 Task: Display the Git commit message for a specific commit.
Action: Mouse moved to (476, 424)
Screenshot: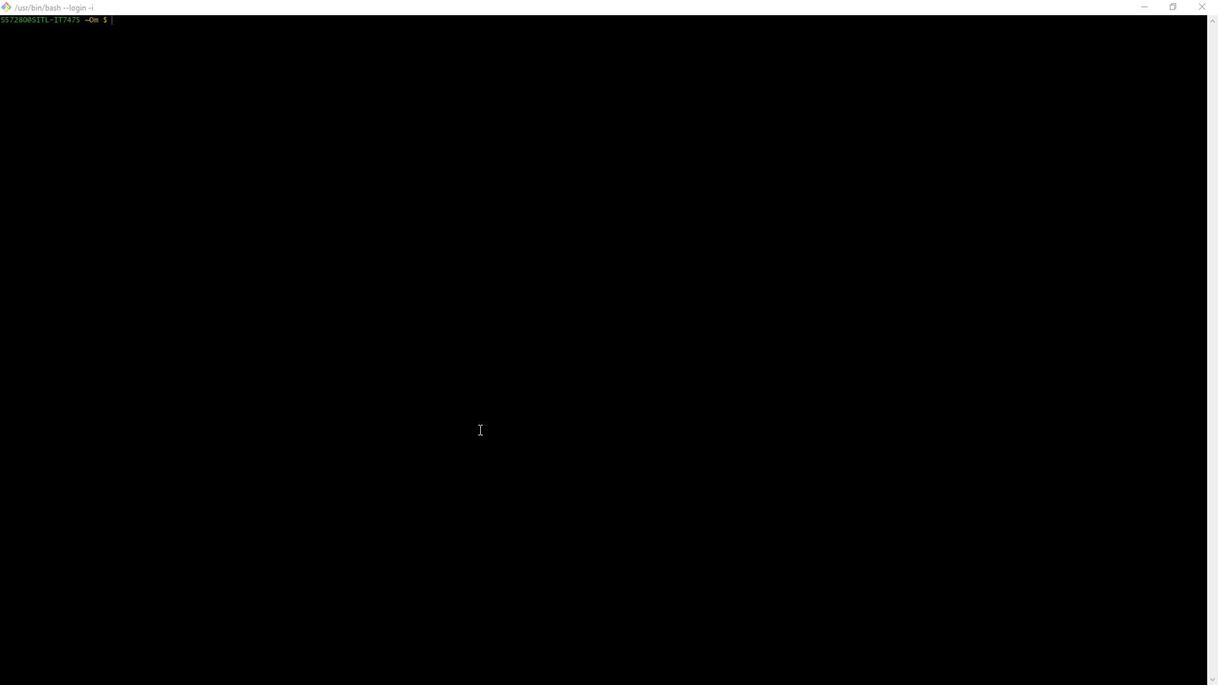 
Action: Mouse pressed left at (476, 424)
Screenshot: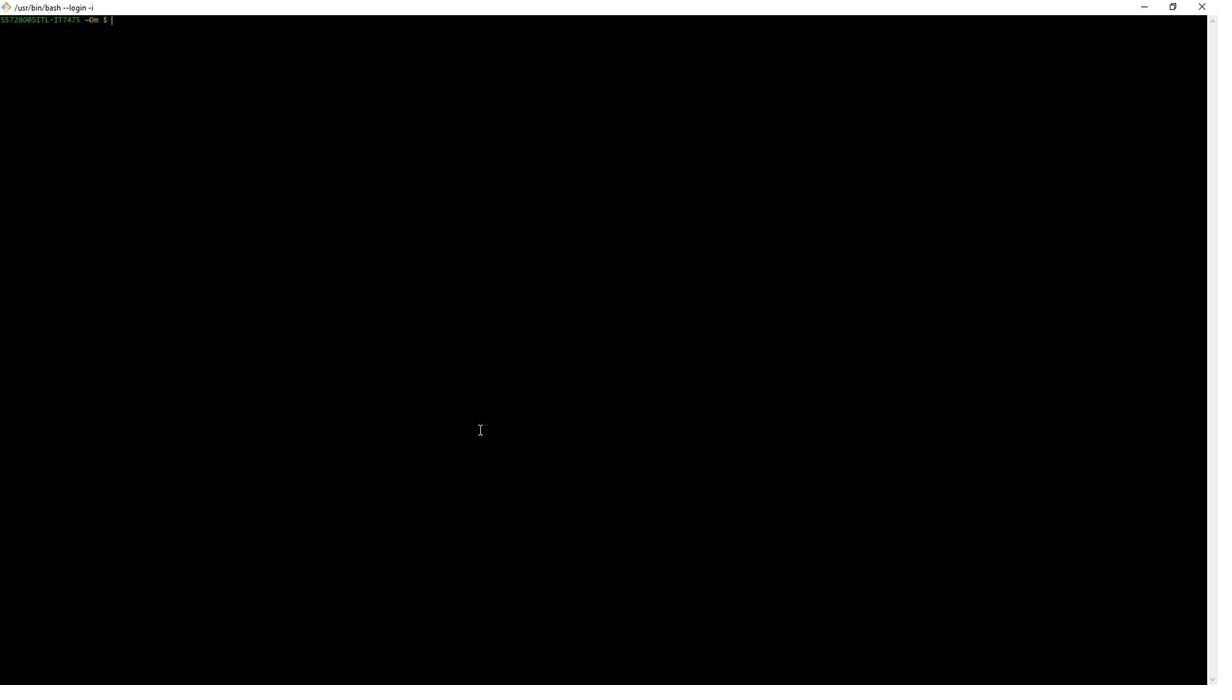 
Action: Mouse moved to (476, 424)
Screenshot: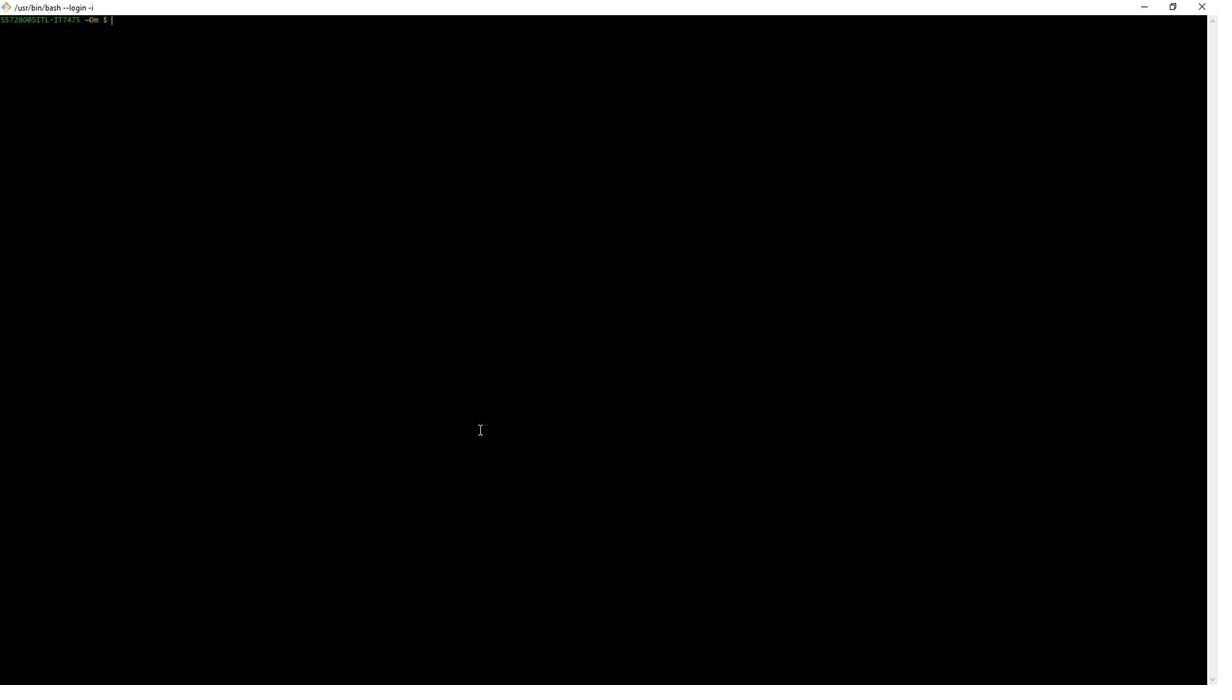 
Action: Mouse pressed left at (476, 424)
Screenshot: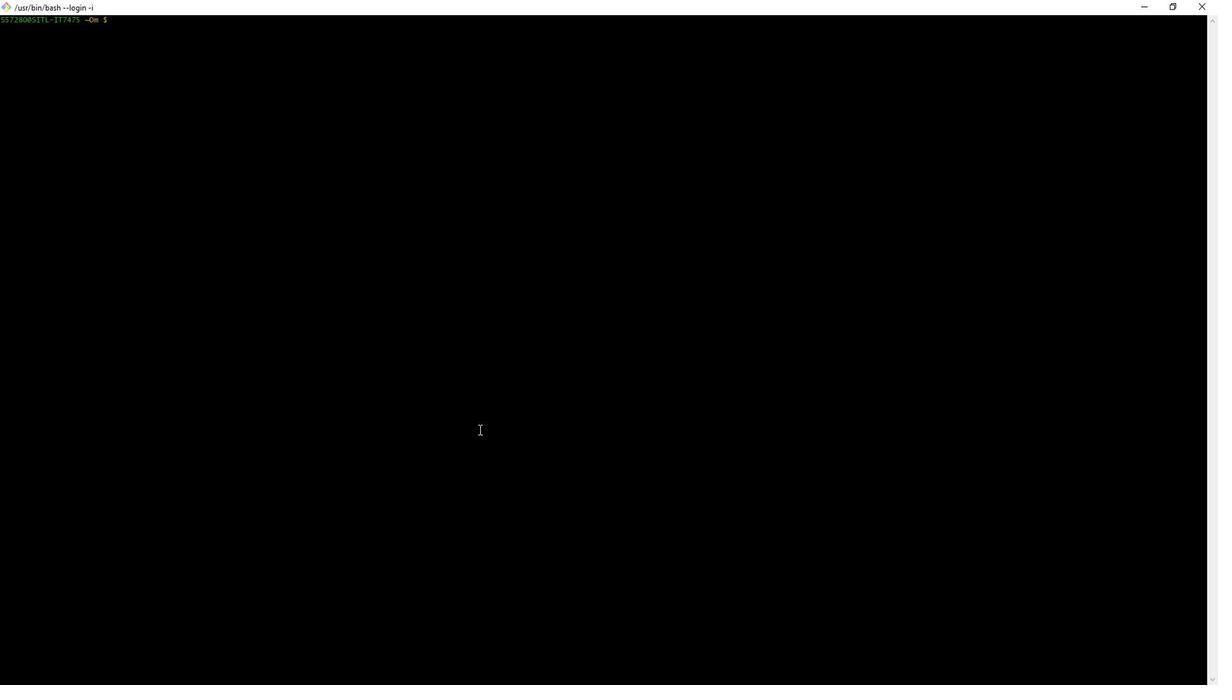 
Action: Key pressed cd<Key.space>public-apis<Key.enter>git<Key.space>show<Key.enter>git<Key.space>log<Key.space>-n<Key.space>1<Key.space>49d267a<Key.enter>
Screenshot: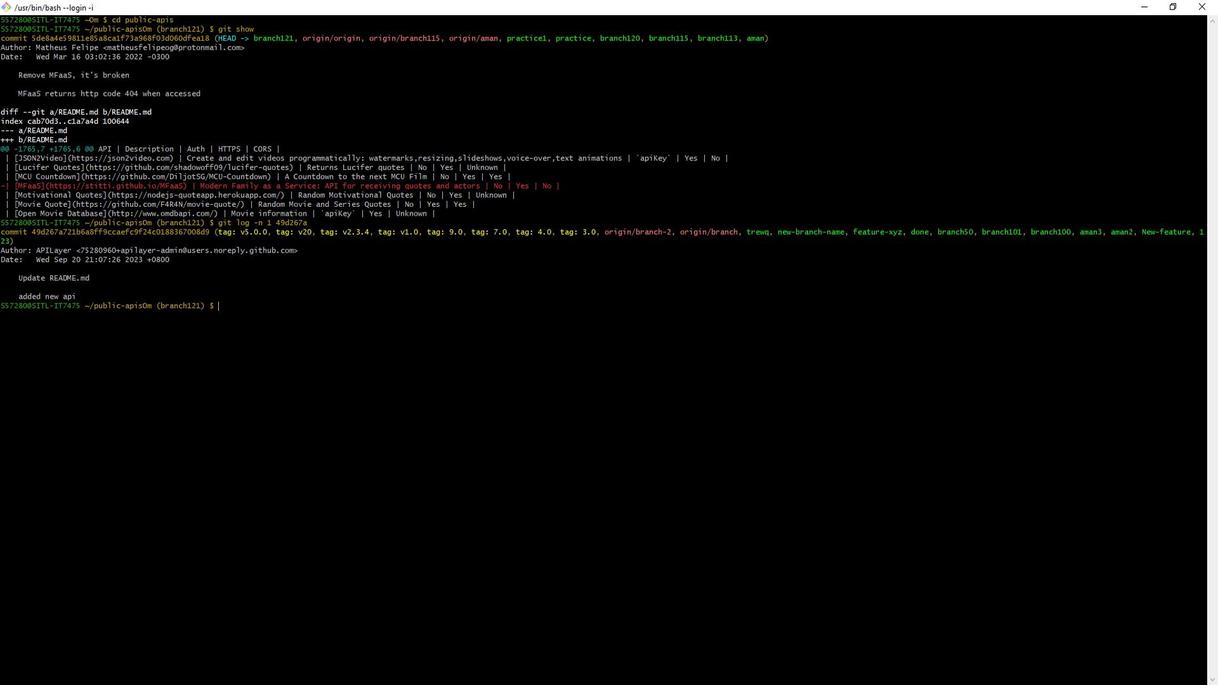 
Action: Mouse moved to (476, 424)
Screenshot: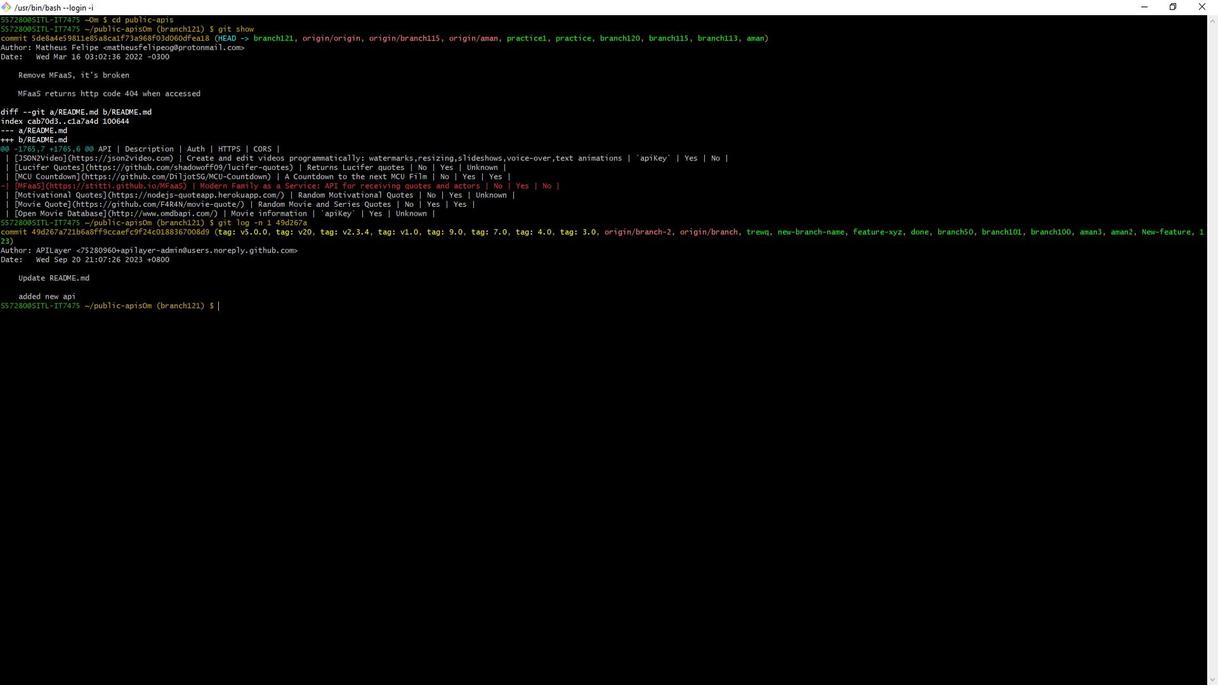 
Action: Mouse scrolled (476, 424) with delta (0, 0)
Screenshot: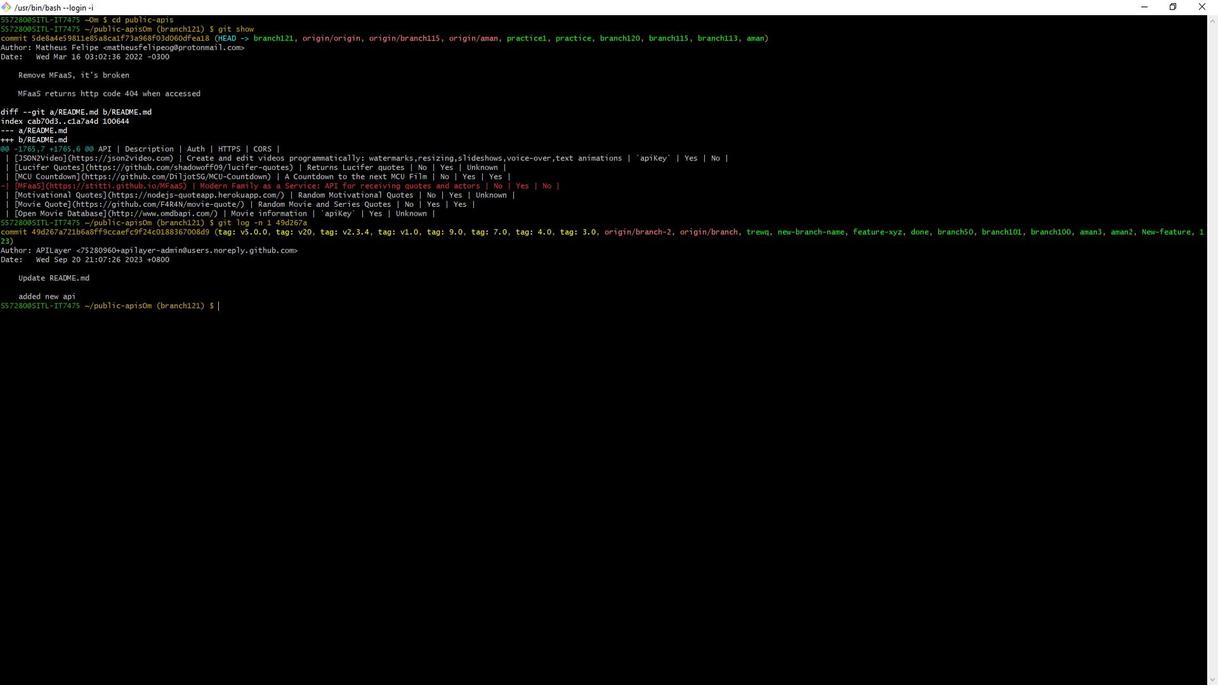 
Action: Mouse moved to (476, 424)
Screenshot: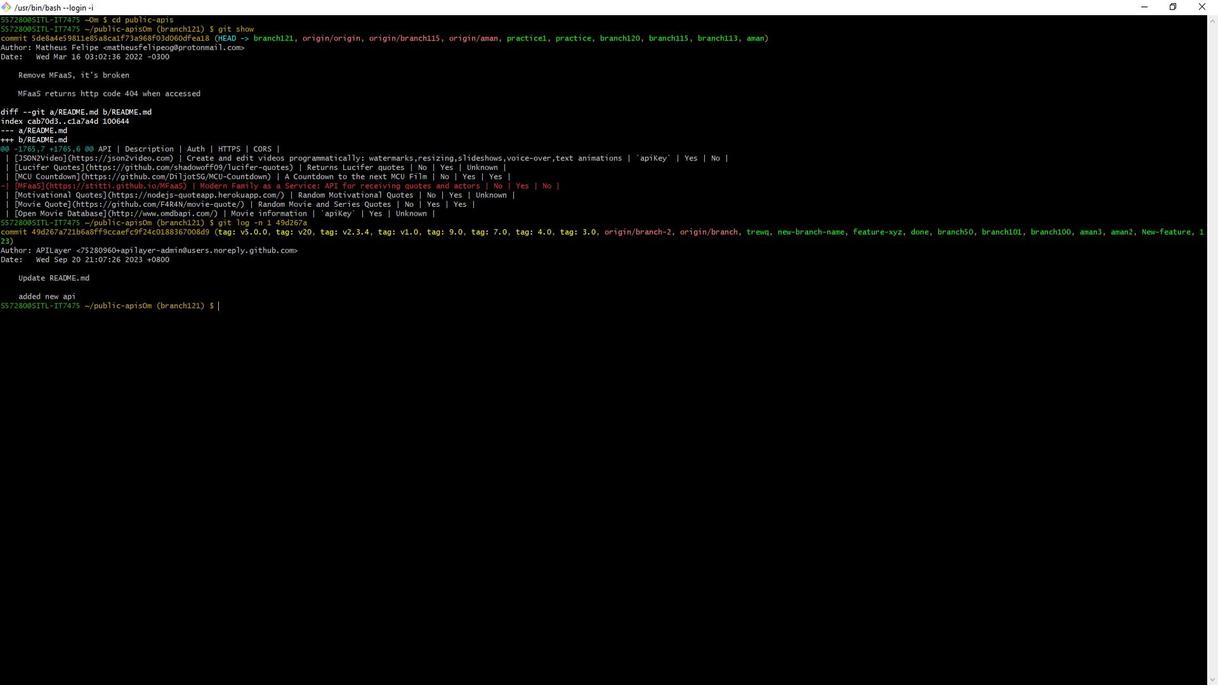 
Action: Mouse scrolled (476, 424) with delta (0, 0)
Screenshot: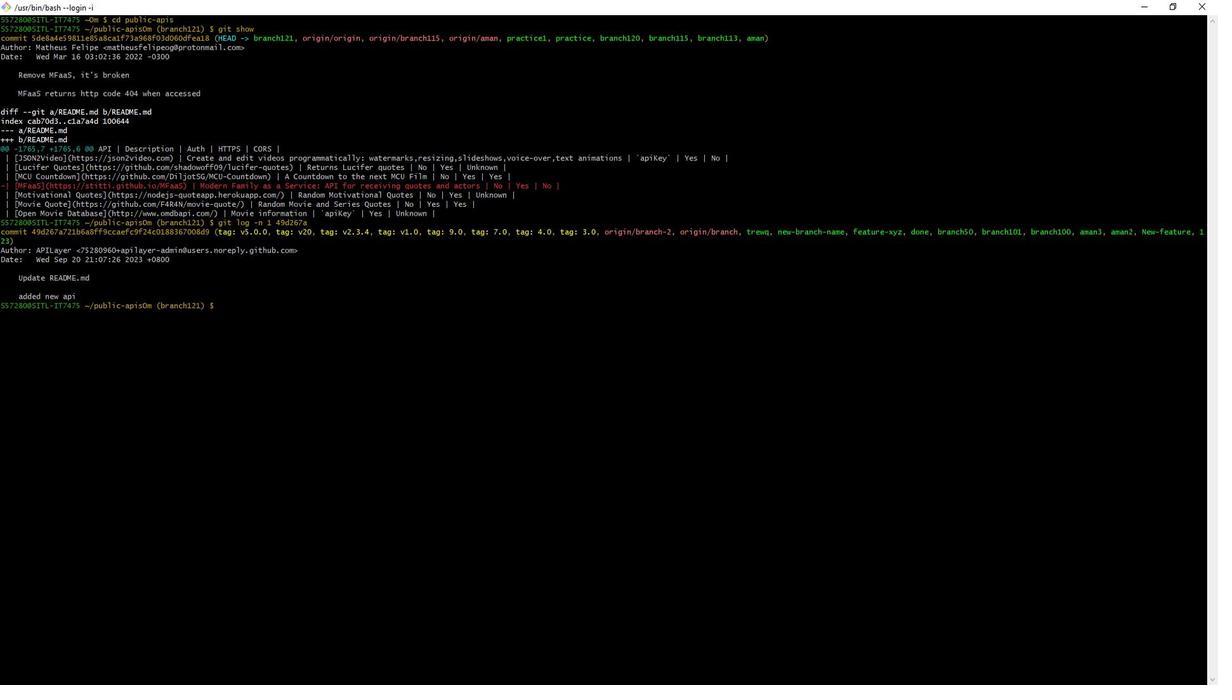 
Action: Mouse moved to (476, 424)
Screenshot: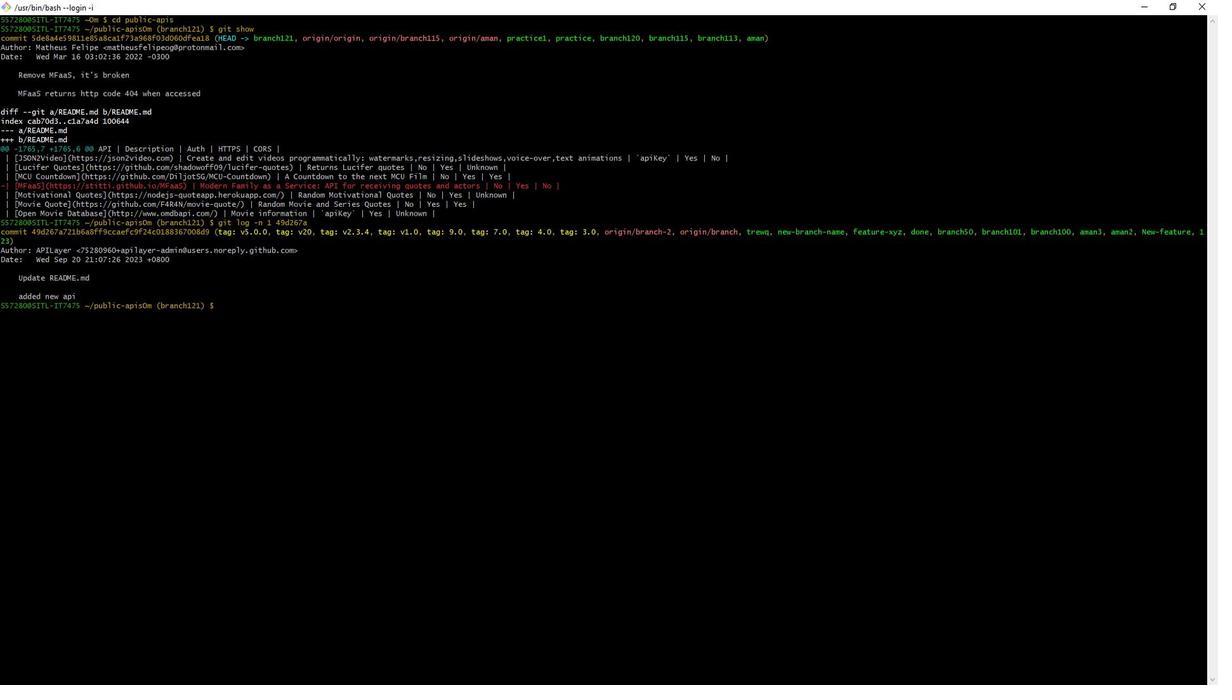 
Action: Mouse scrolled (476, 424) with delta (0, 0)
Screenshot: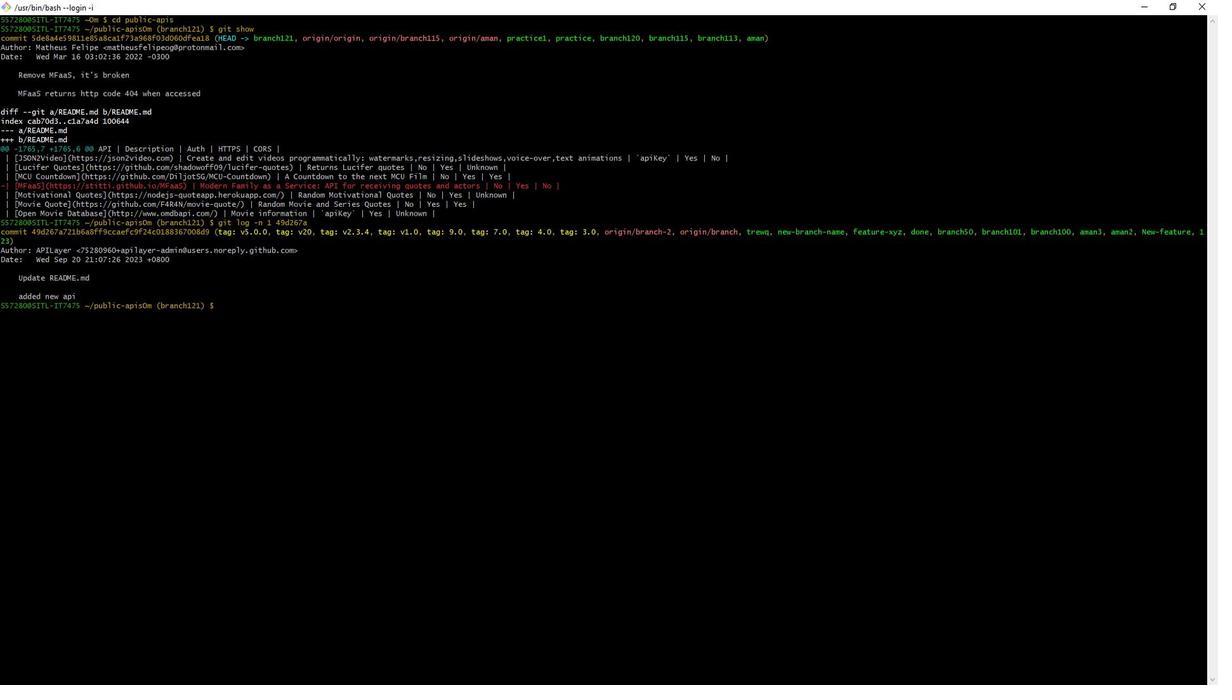 
Action: Mouse moved to (476, 424)
Screenshot: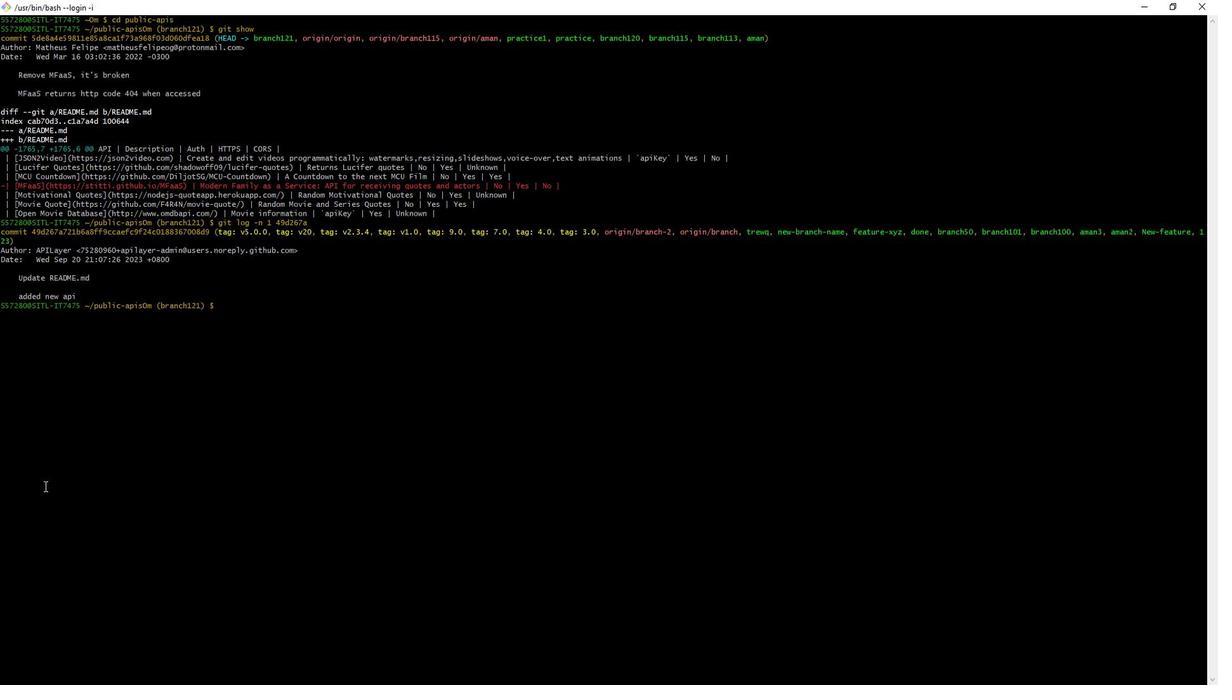 
Action: Mouse scrolled (476, 424) with delta (0, 0)
Screenshot: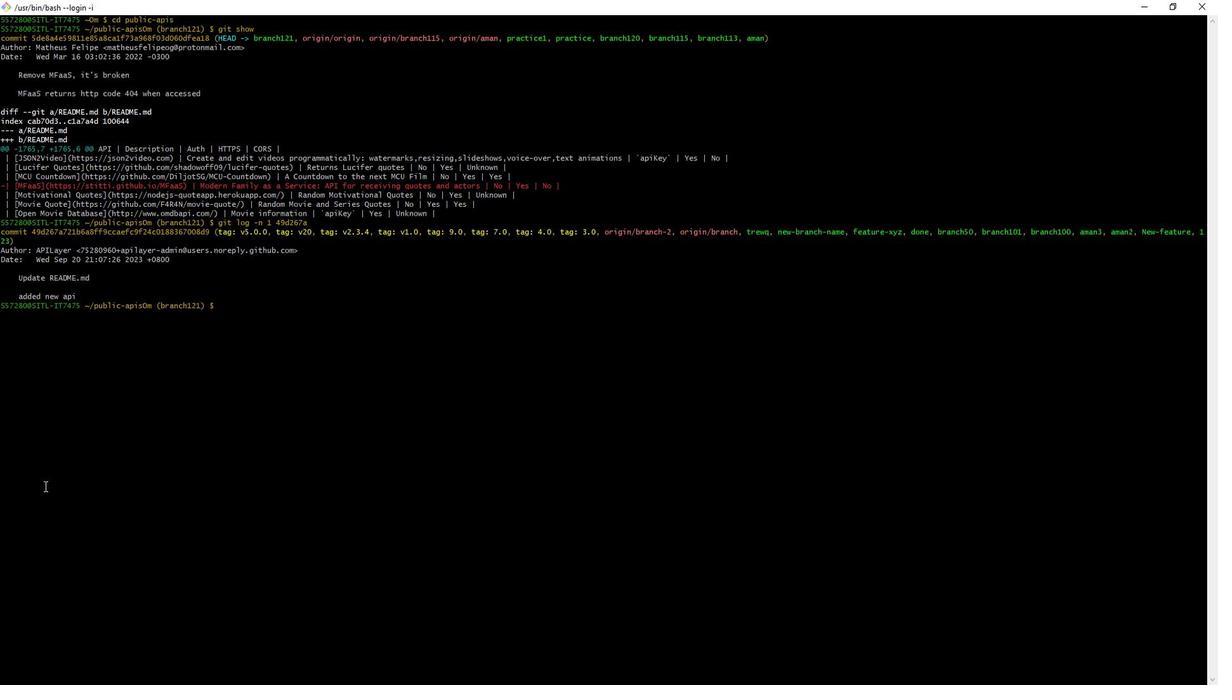 
Action: Mouse scrolled (476, 424) with delta (0, 0)
Screenshot: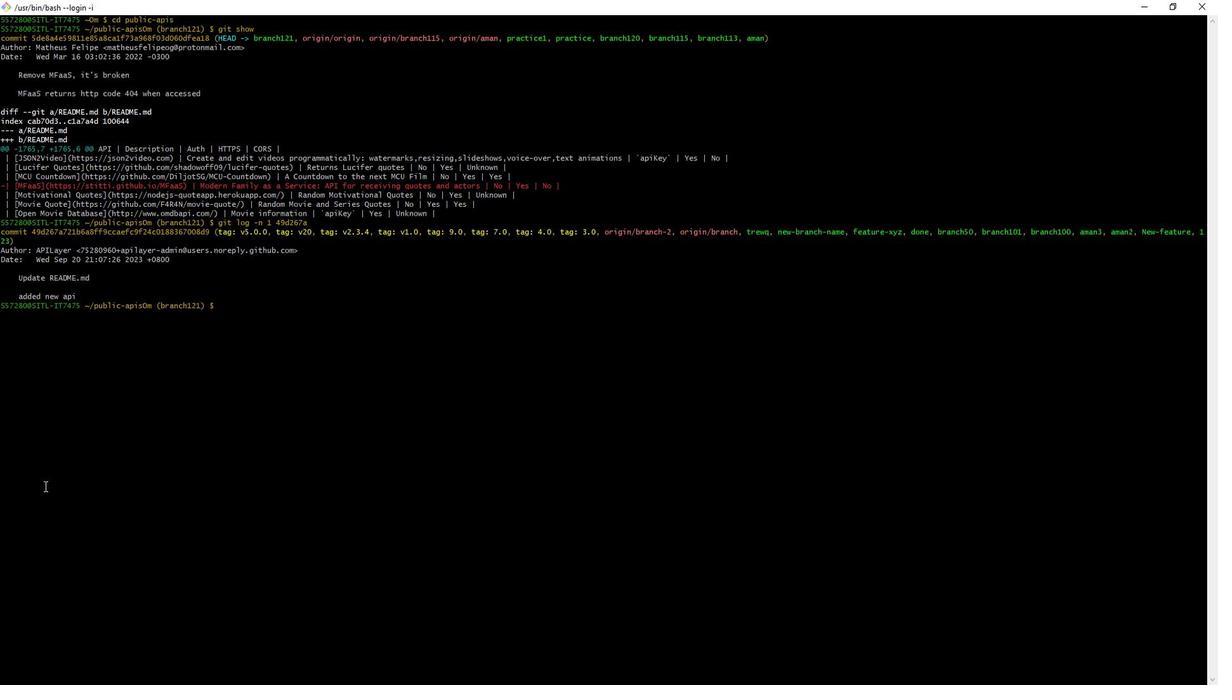 
Action: Mouse moved to (476, 424)
Screenshot: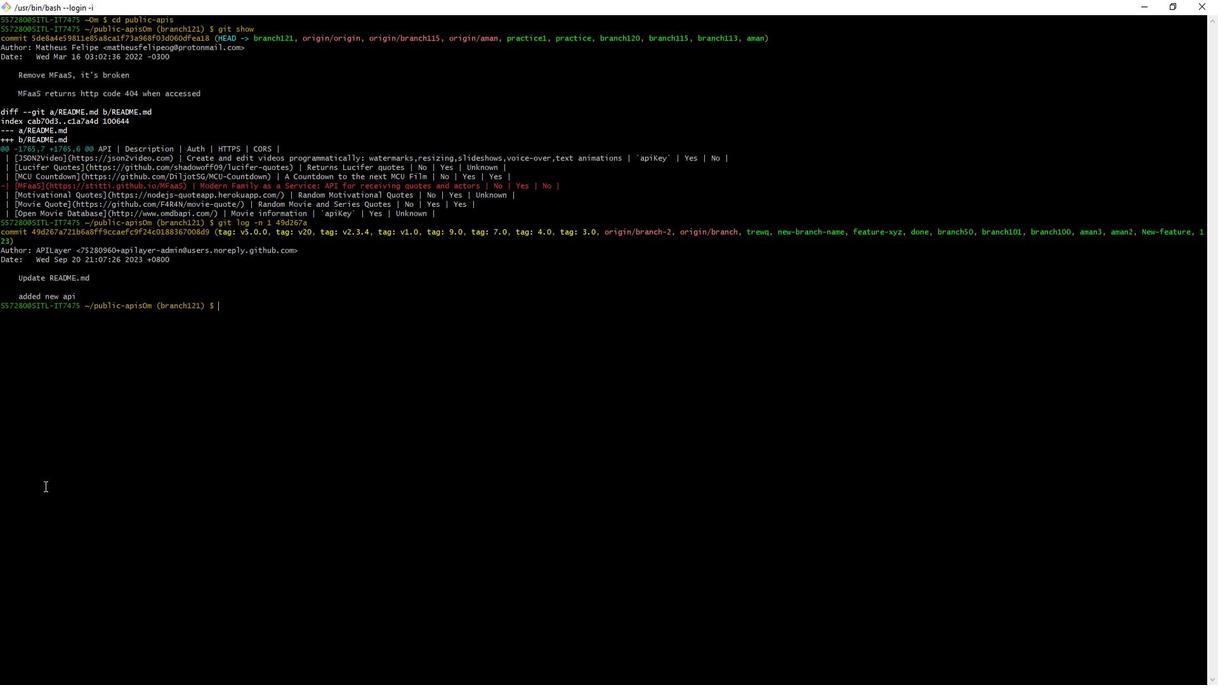 
Action: Key pressed git<Key.space>log<Key.space>-n<Key.space>1<Key.space>--format=<Key.shift_r>"<Key.shift_r><Key.shift_r><Key.shift_r><Key.shift_r><Key.shift_r><Key.shift_r><Key.shift_r><Key.shift_r><Key.shift_r>%s<Key.shift_r>"<Key.space>49d267a<Key.enter>
Screenshot: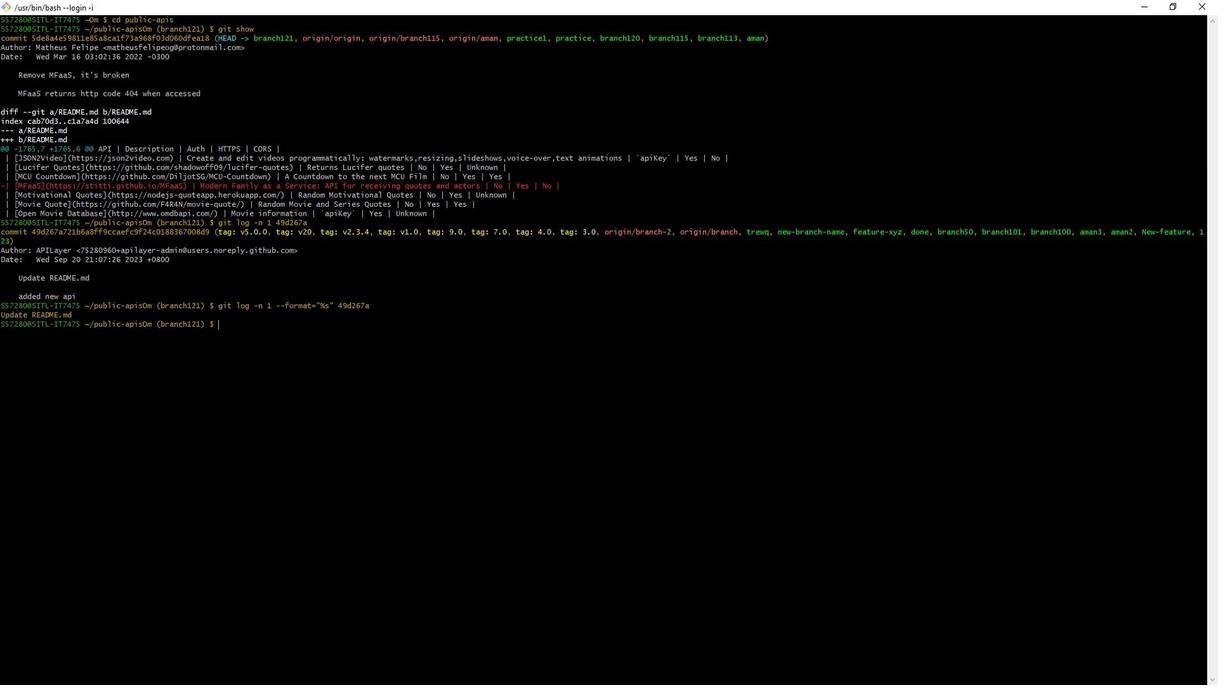 
Action: Mouse moved to (476, 424)
Screenshot: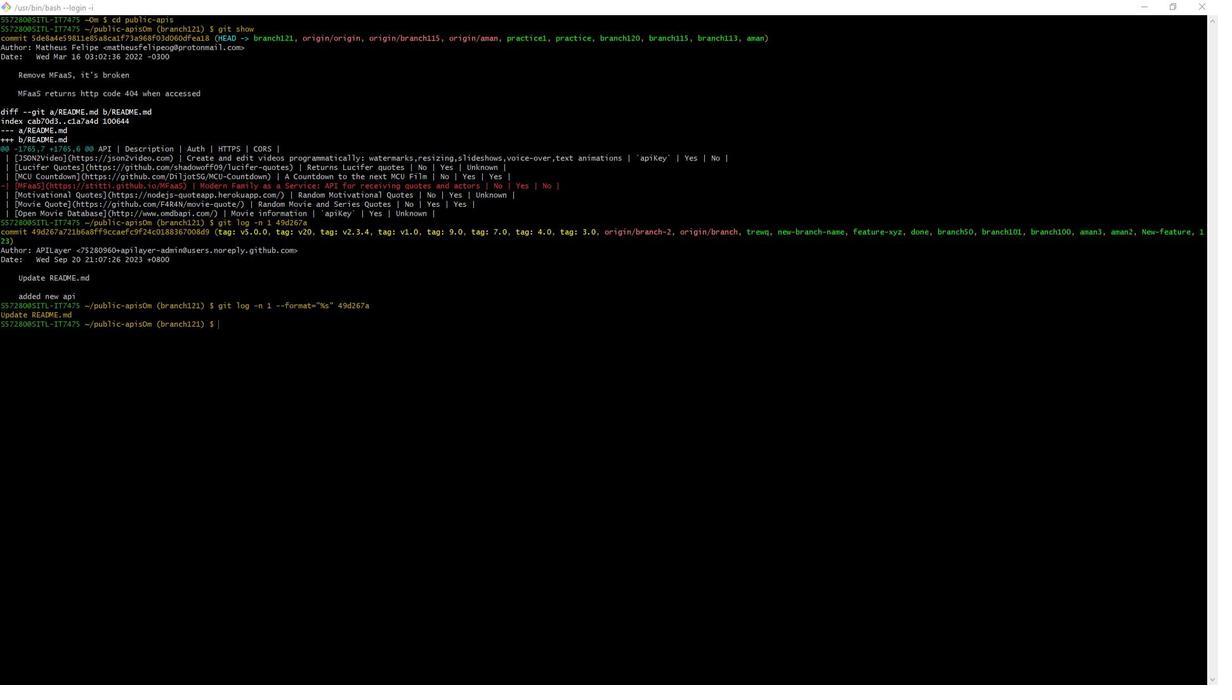 
Action: Mouse pressed left at (476, 424)
Screenshot: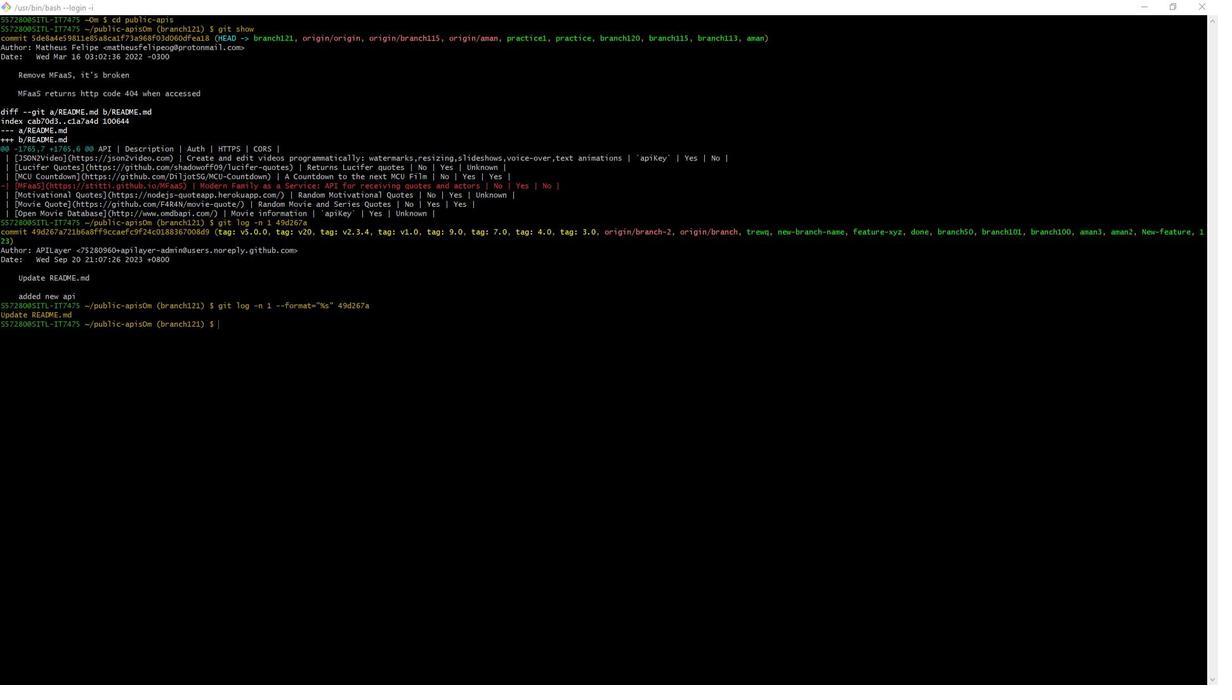 
